 Task: Display the Git system configuration settings with details, author information, and word diff with word diff and word regex with details, author information, and word diff.
Action: Mouse moved to (267, 274)
Screenshot: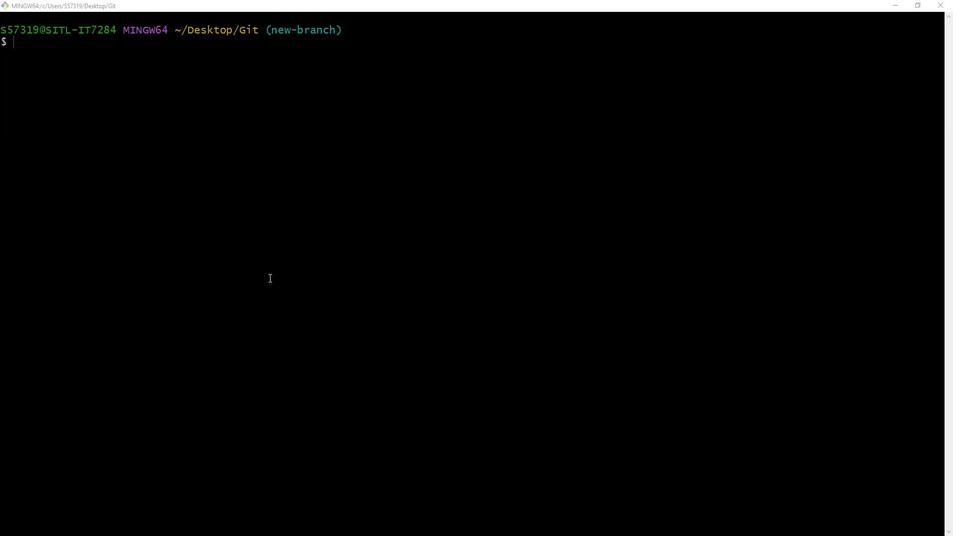 
Action: Mouse pressed left at (267, 274)
Screenshot: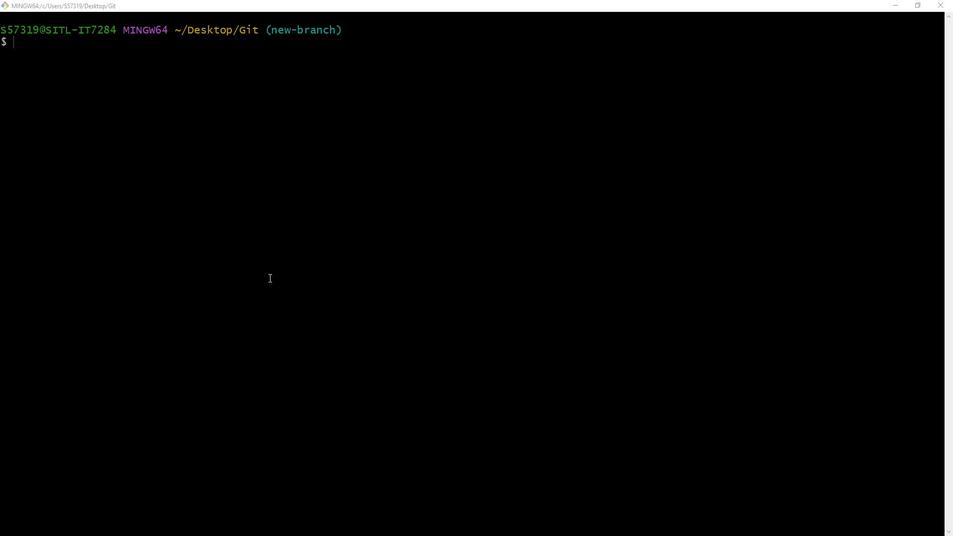 
Action: Key pressed git<Key.space>config<Key.space>--list<Key.enter>git<Key.space>cp<Key.backspace>onfig<Key.space>user.name<Key.enter>git<Key.space>config<Key.space>user.email<Key.enter>git<Key.space>log<Key.space>--pretty=format<Key.shift_r>:<Key.shift_r><Key.shift_r><Key.shift_r><Key.shift_r><Key.shift_r><Key.shift_r><Key.shift_r><Key.shift_r><Key.shift_r><Key.shift_r><Key.shift_r><Key.shift_r><Key.shift_r><Key.shift_r>""<Key.left><Key.shift_r><Key.shift_r><Key.shift_r><Key.shift_r><Key.shift_r><Key.shift_r><Key.shift_r><Key.shift_r><Key.shift_r><Key.shift_r><Key.shift_r><Key.shift_r><Key.shift_r><Key.shift_r><Key.shift_r><Key.shift_r><Key.shift_r><Key.shift_r><Key.shift_r><Key.shift_r><Key.shift_r><Key.shift_r><Key.shift_r><Key.shift_r><Key.shift_r><Key.shift_r><Key.shift_r><Key.shift_r><Key.shift_r><Key.shift_r><Key.shift_r><Key.shift_r>%an<Key.space><Key.shift_r><Key.shift_r><Key.shift_r><Key.shift_r><Key.shift_r><Key.shift_r><Key.shift_r><Key.shift_r><Key.shift_r><Key.shift_r><Key.shift_r><Key.shift_r><Key.shift_r><Key.shift_r><Key.shift_r><Key.shift_r><Key.shift_r><%ae<Key.shift_r><Key.shift_r><Key.shift_r><Key.shift_r><Key.shift_r><Key.shift_r><Key.shift_r><Key.shift_r>><Key.left><Key.left><Key.right><Key.right><Key.right><Key.space>-n<Key.space>5<Key.enter>
Screenshot: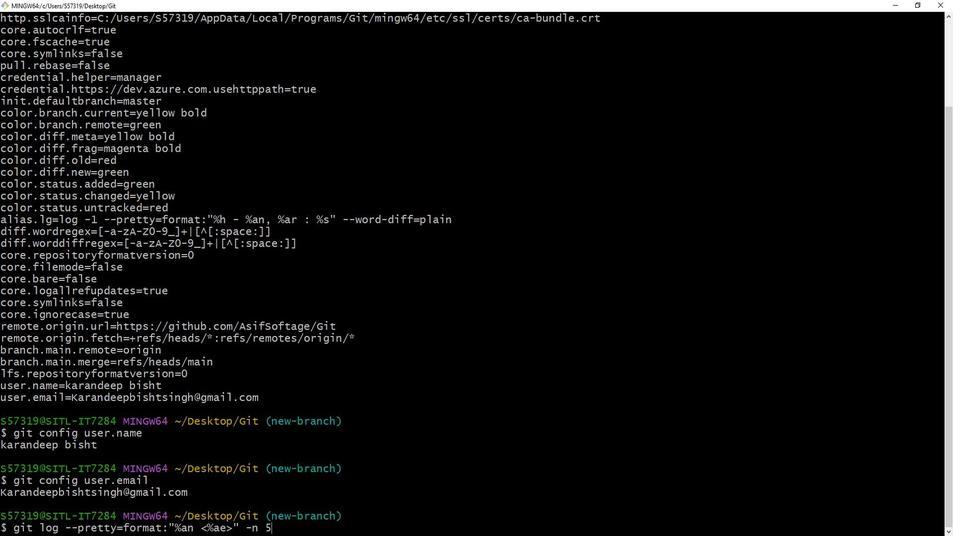 
Action: Mouse moved to (102, 158)
Screenshot: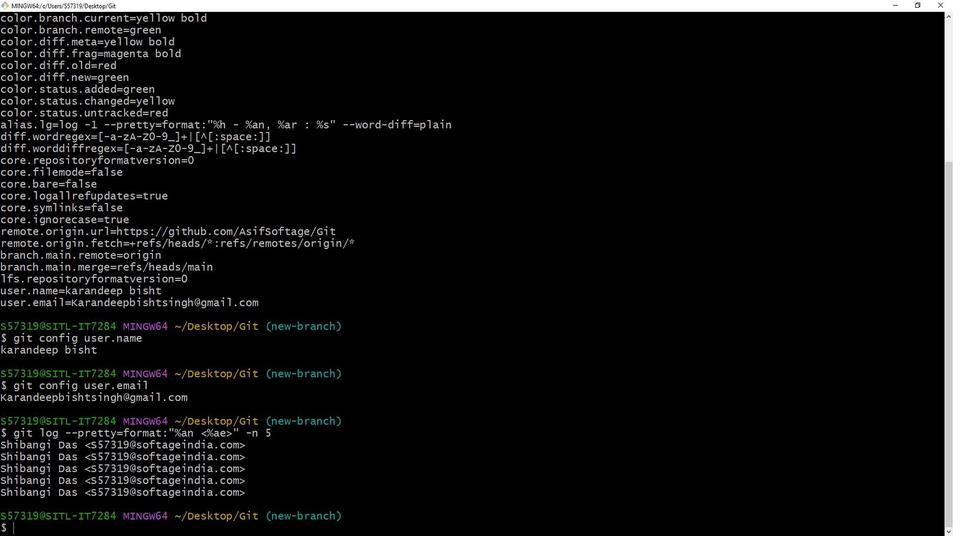 
Action: Mouse pressed left at (102, 158)
Screenshot: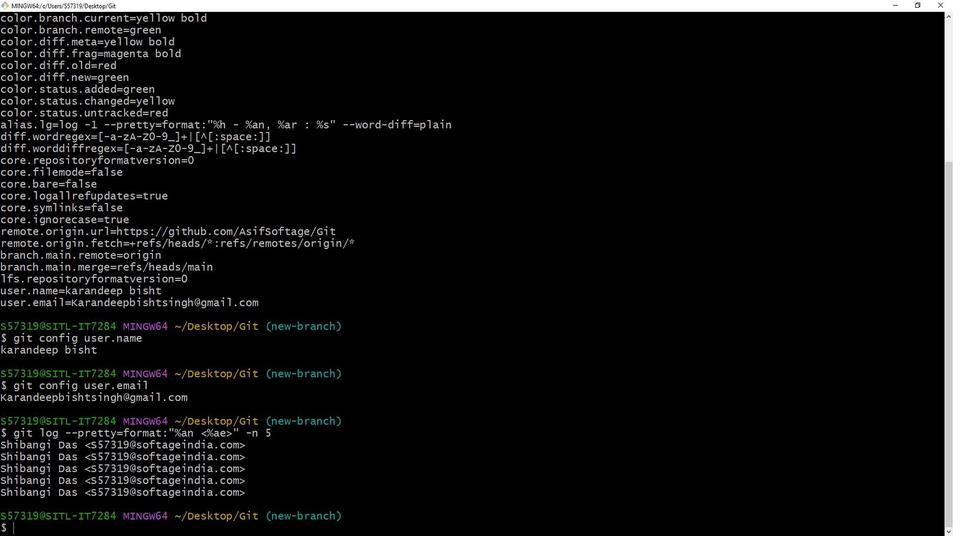 
